 Task: Create a task  Upgrade and migrate company project management to a cloud-based solution , assign it to team member softage.4@softage.net in the project AgileOpus and update the status of the task to  On Track  , set the priority of the task to Low
Action: Mouse moved to (86, 61)
Screenshot: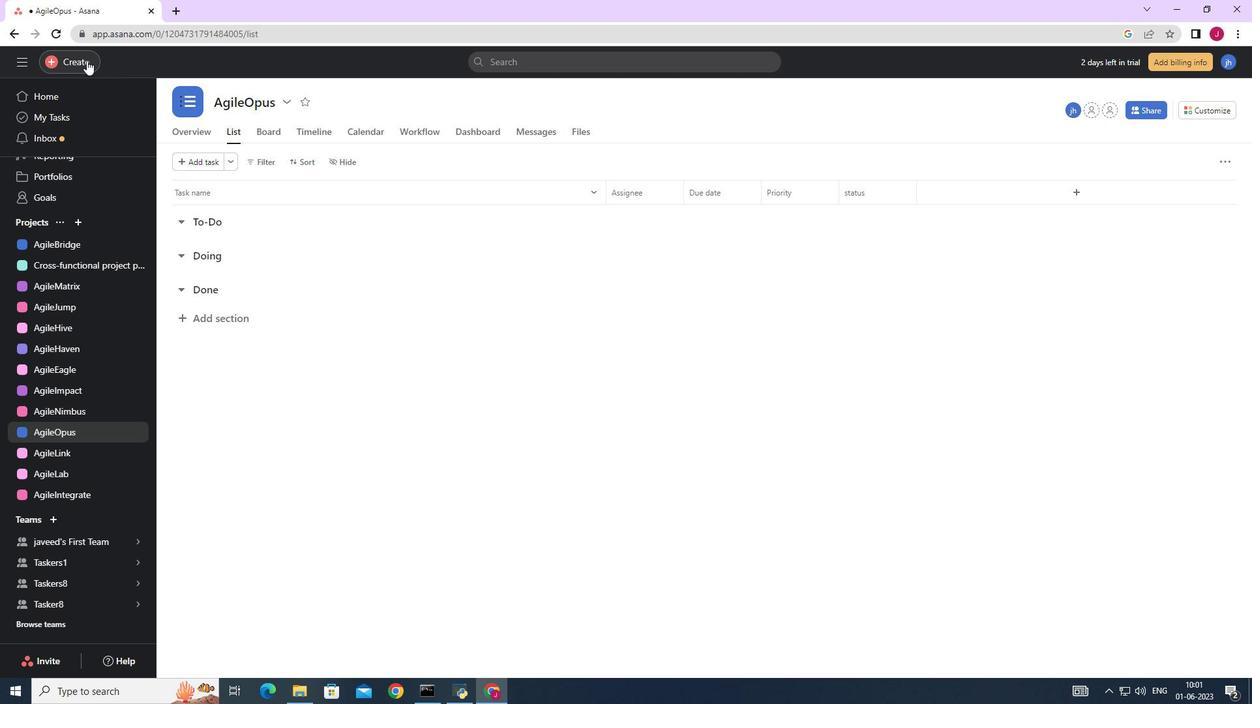 
Action: Mouse pressed left at (86, 61)
Screenshot: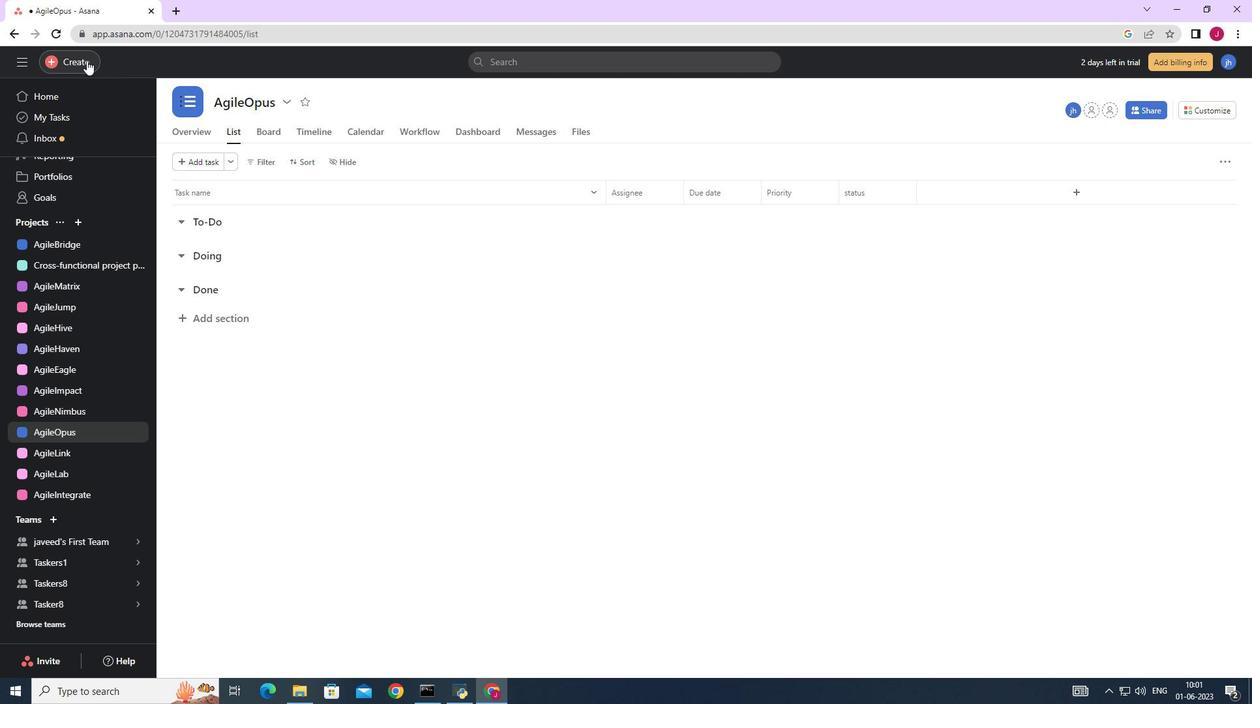 
Action: Mouse moved to (172, 66)
Screenshot: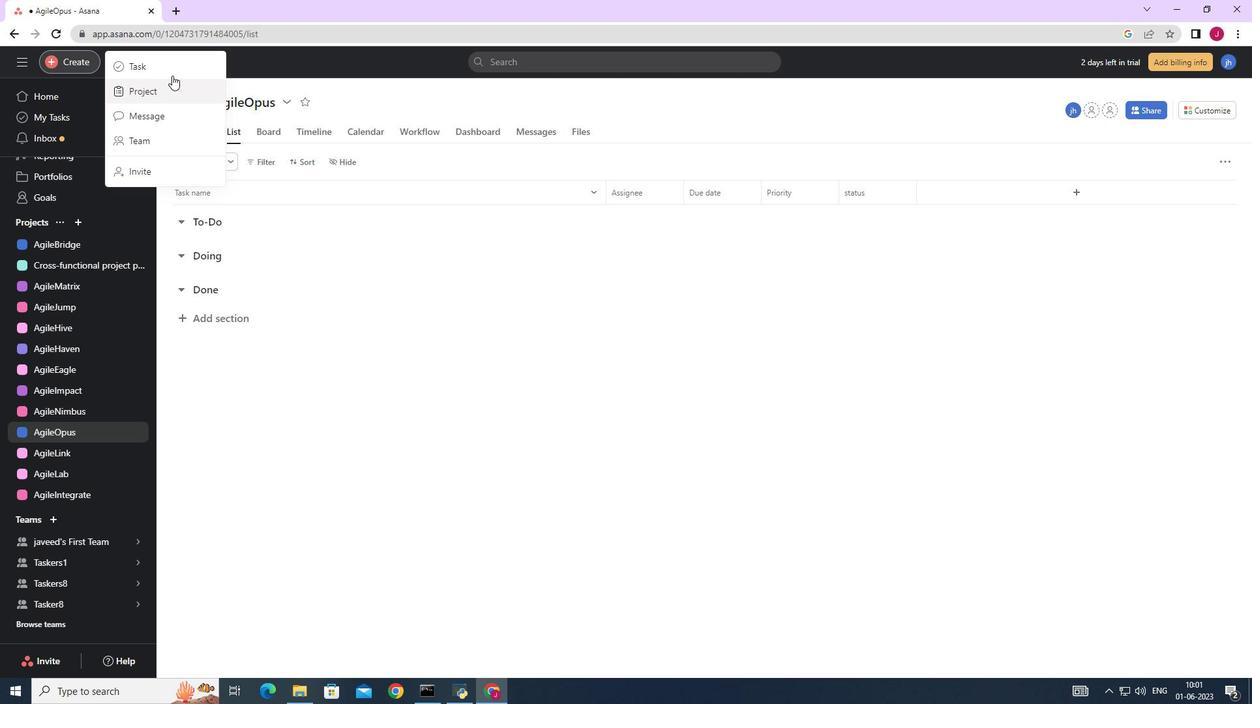 
Action: Mouse pressed left at (172, 66)
Screenshot: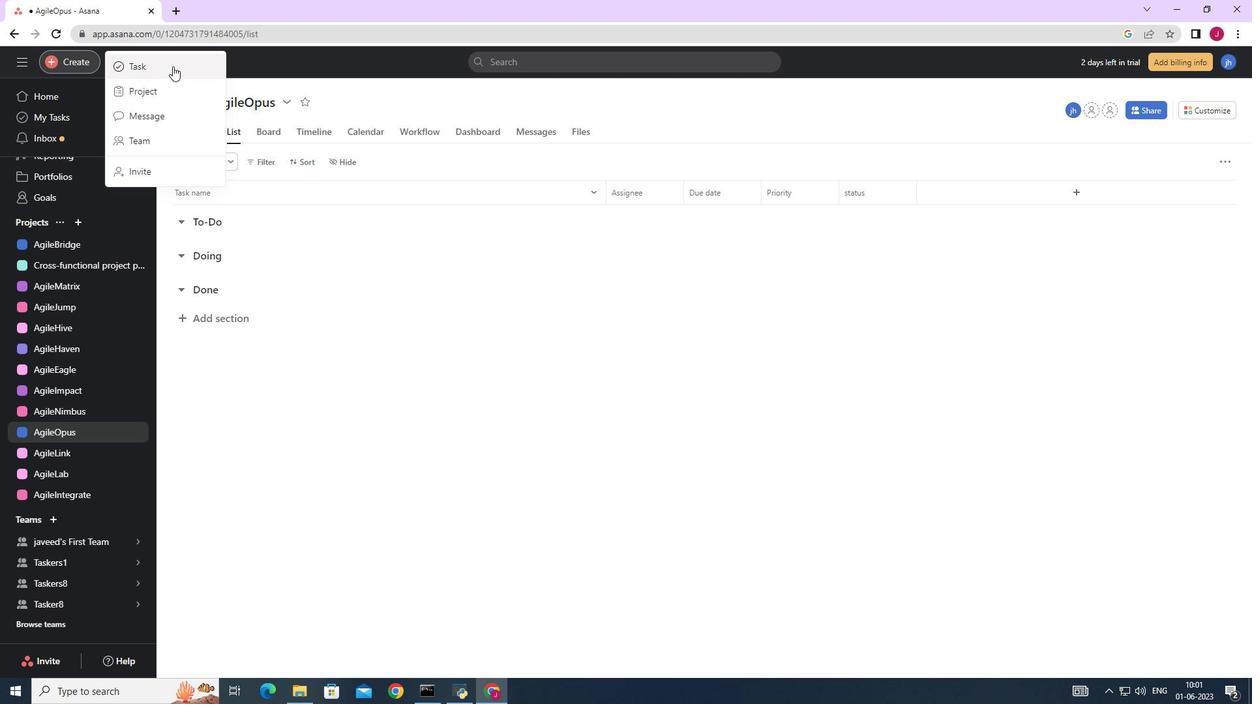 
Action: Mouse moved to (1018, 431)
Screenshot: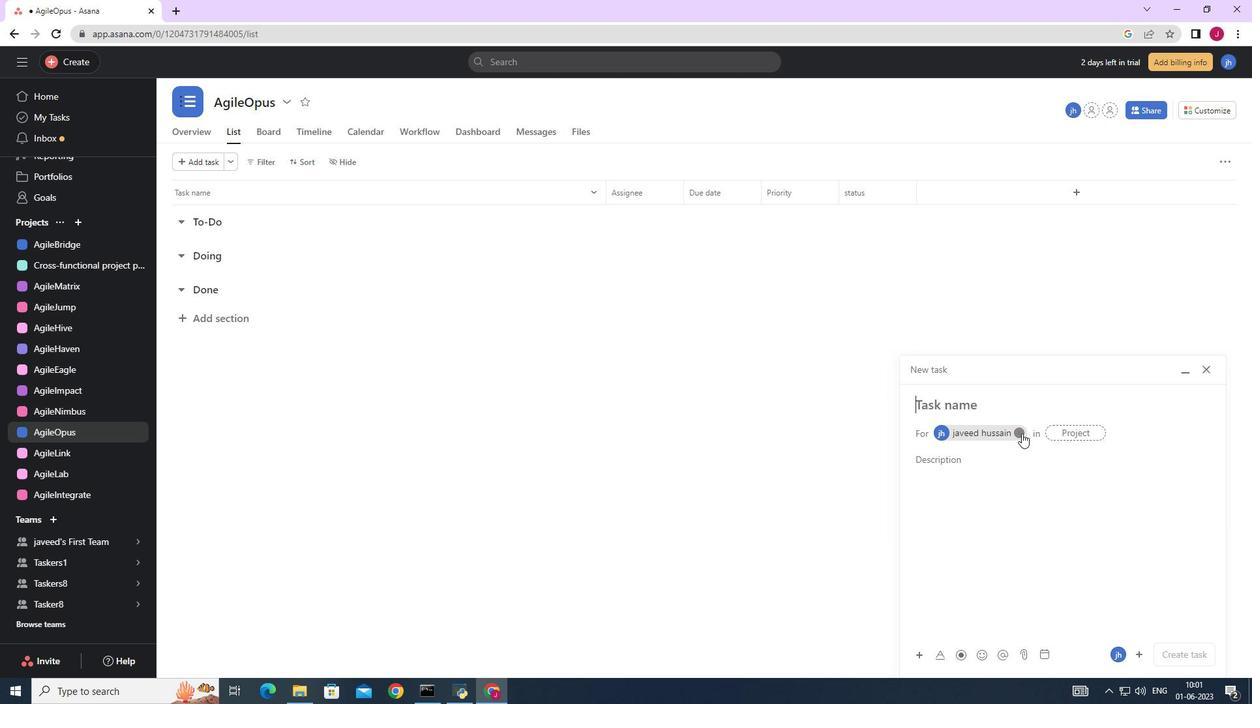 
Action: Mouse pressed left at (1018, 431)
Screenshot: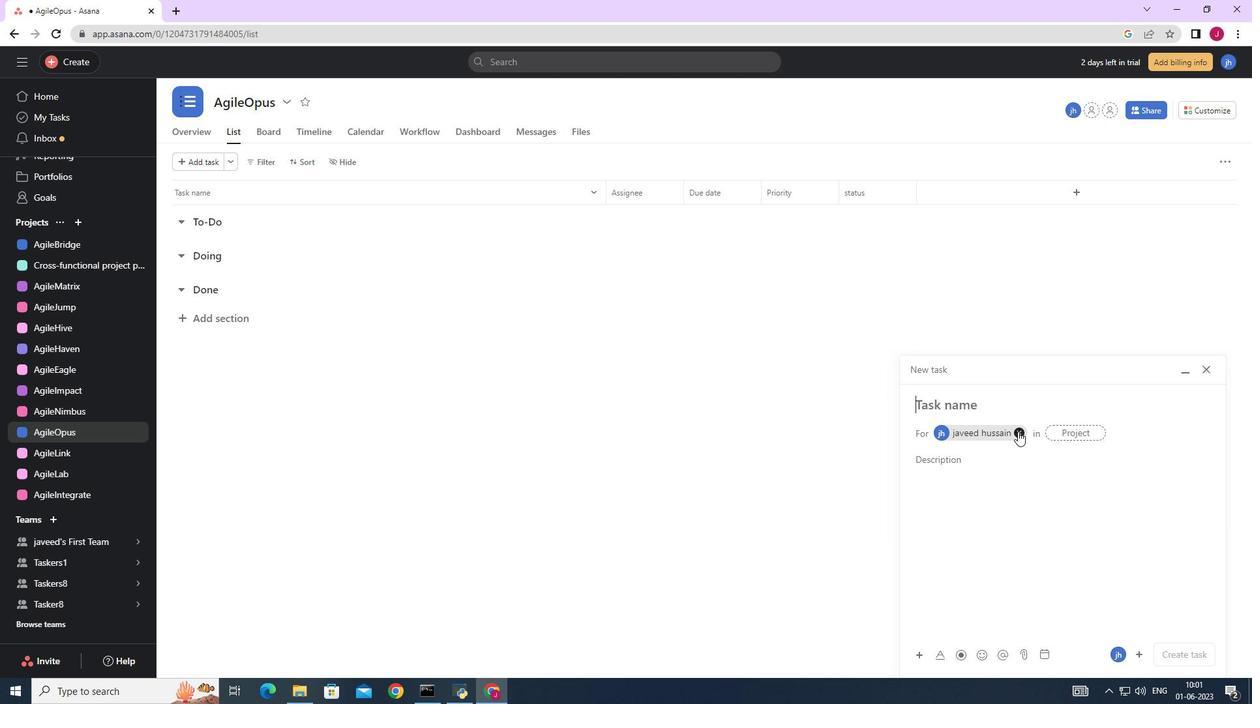 
Action: Mouse moved to (956, 408)
Screenshot: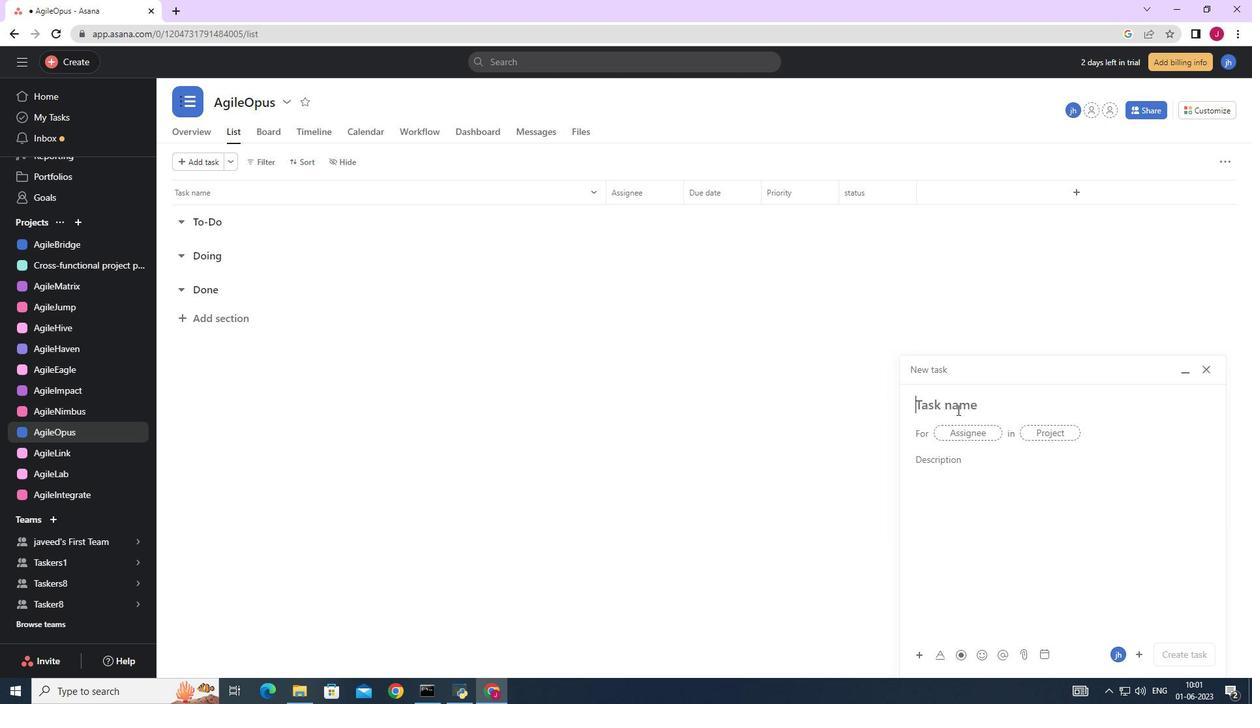 
Action: Mouse pressed left at (956, 408)
Screenshot: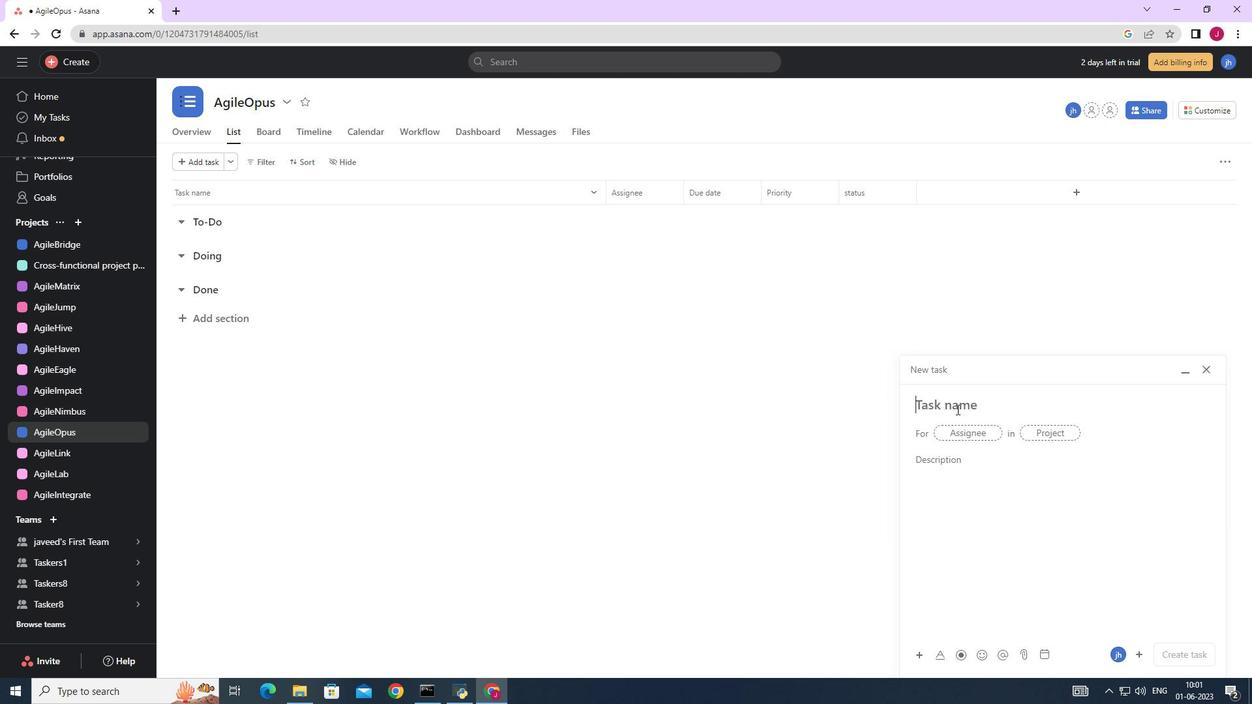 
Action: Key pressed <Key.caps_lock>U<Key.caps_lock>pgrade<Key.space>and<Key.space>migrate<Key.space>company<Key.space>project<Key.space>management<Key.space>to<Key.space>a<Key.space>cloud-based<Key.space>solution
Screenshot: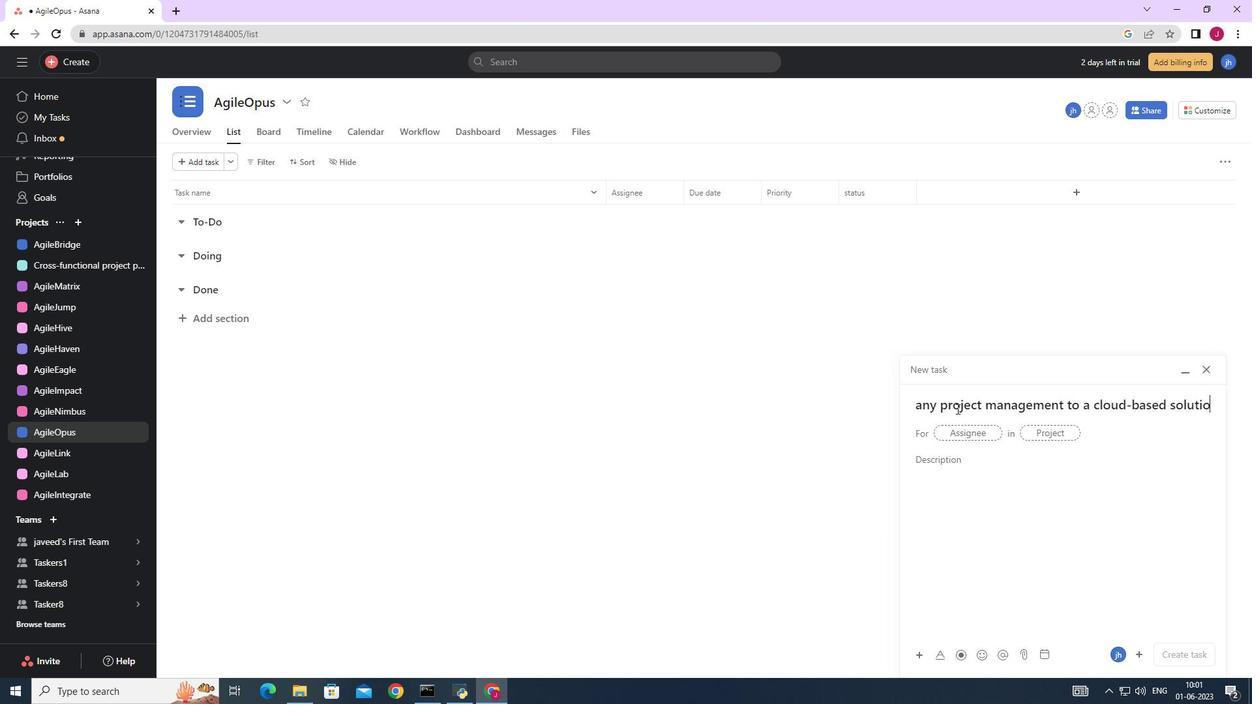 
Action: Mouse moved to (973, 436)
Screenshot: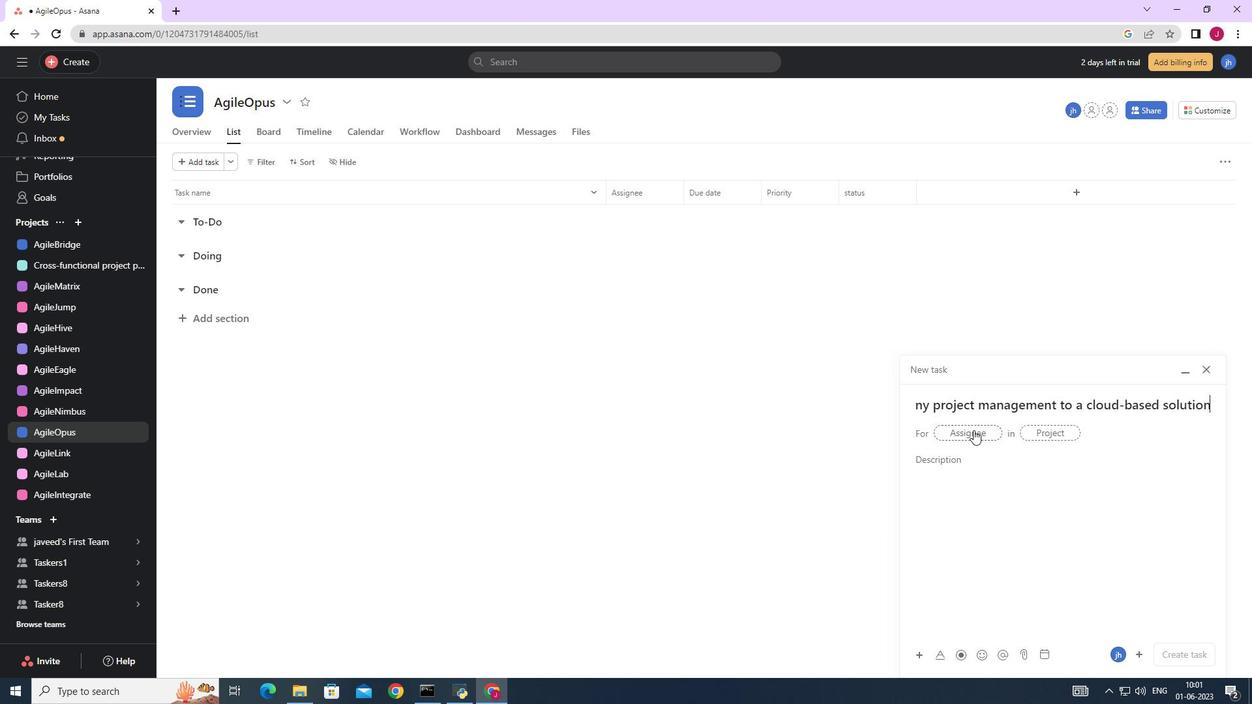 
Action: Mouse pressed left at (973, 436)
Screenshot: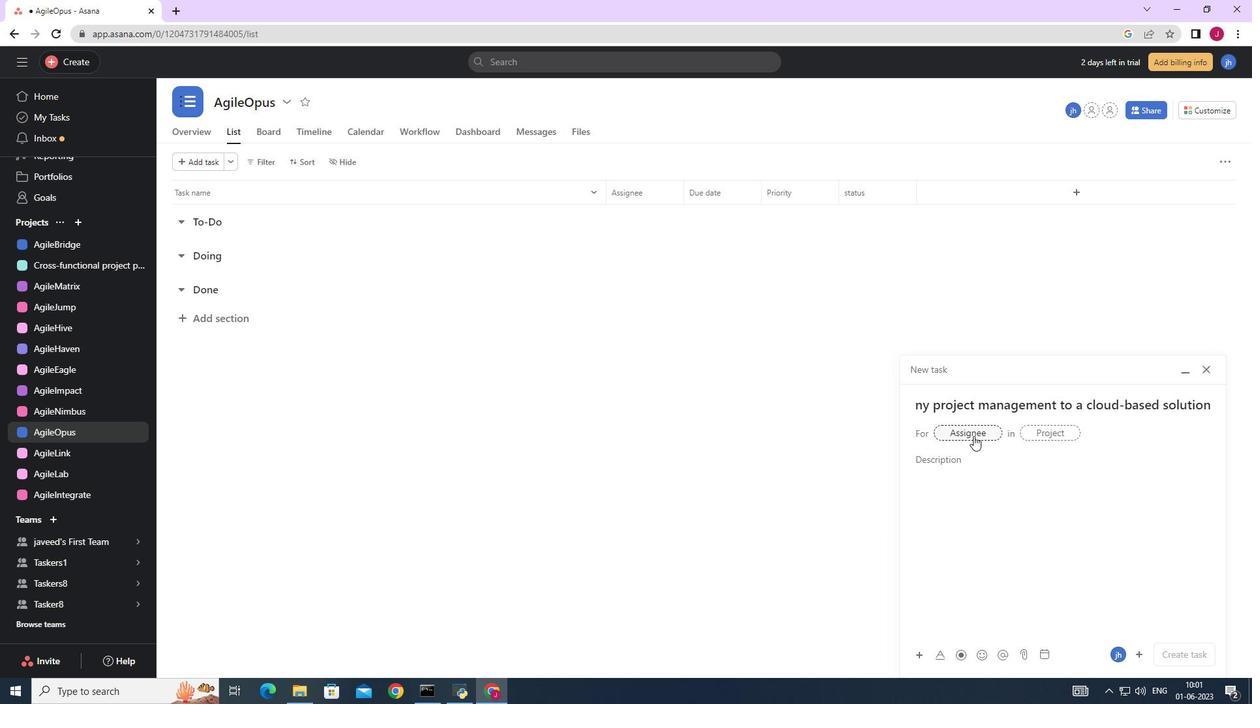 
Action: Key pressed softage.4
Screenshot: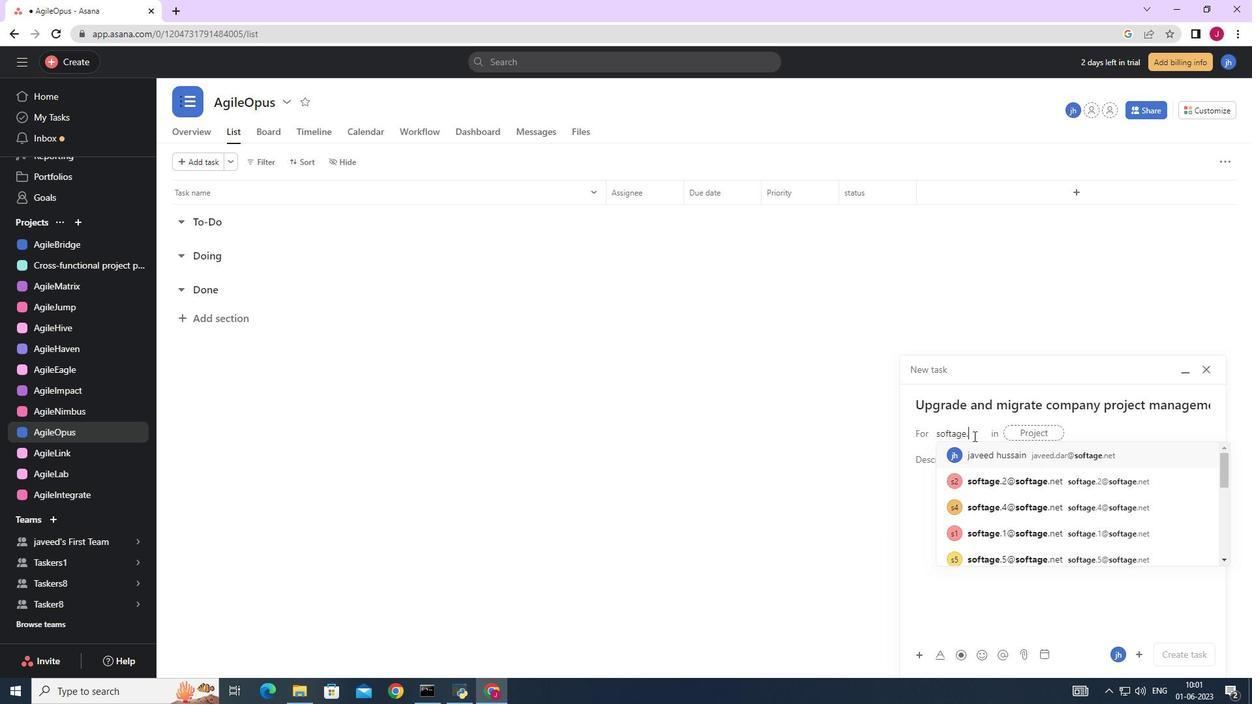 
Action: Mouse moved to (1035, 455)
Screenshot: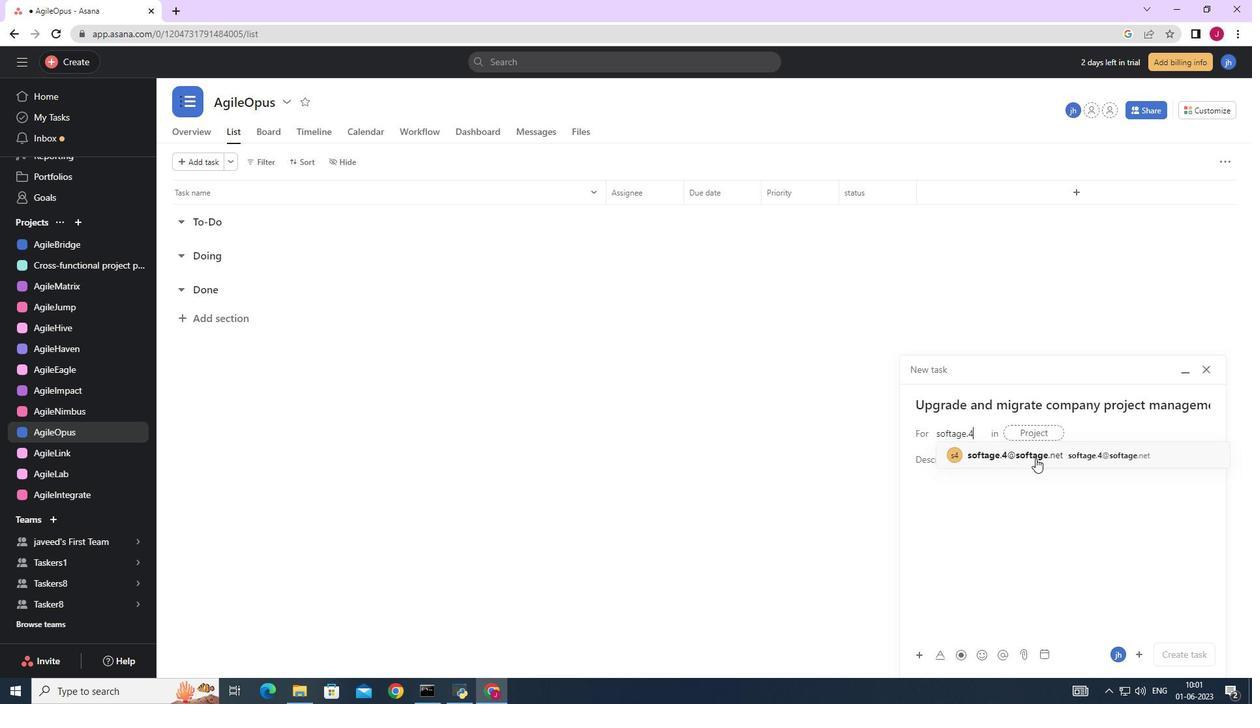 
Action: Mouse pressed left at (1035, 455)
Screenshot: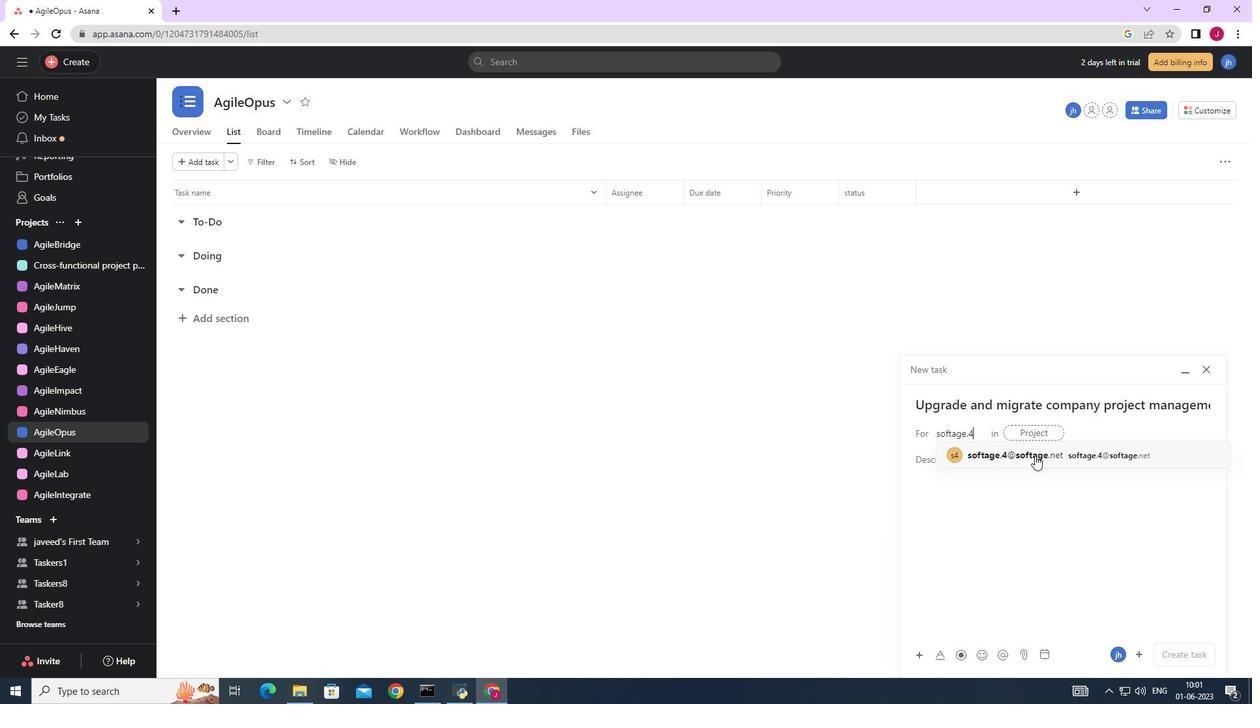 
Action: Mouse moved to (859, 449)
Screenshot: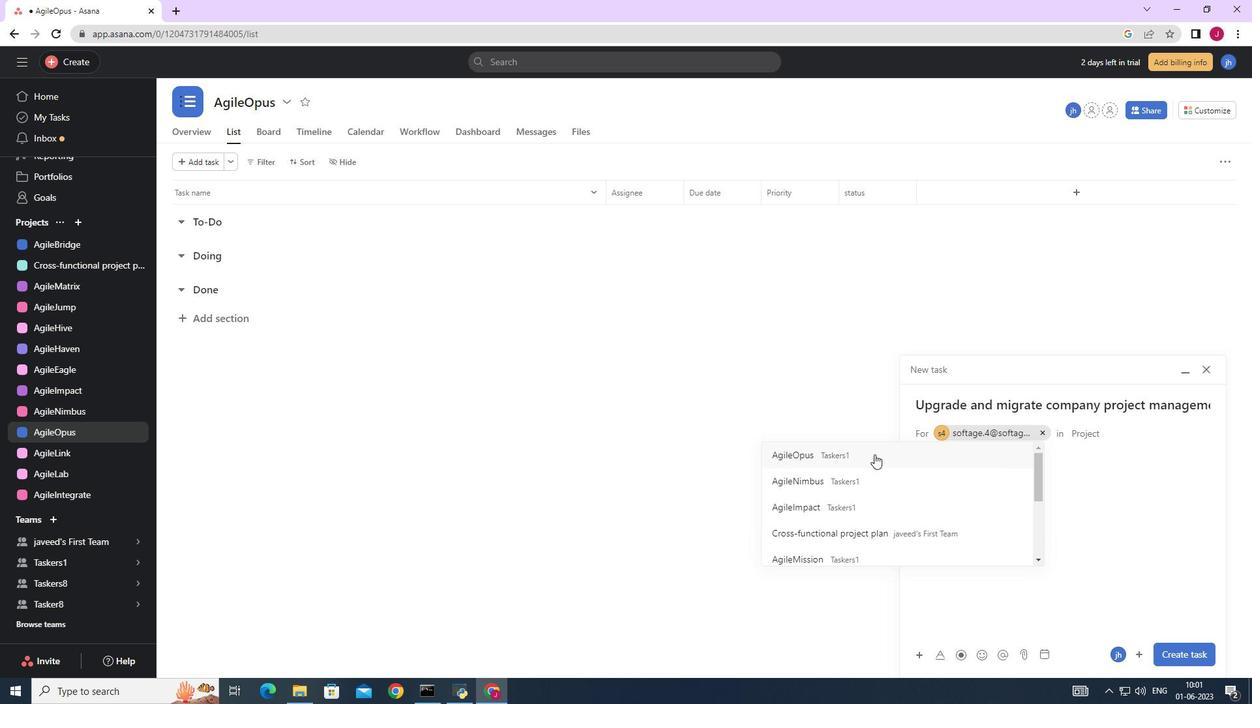 
Action: Mouse pressed left at (859, 449)
Screenshot: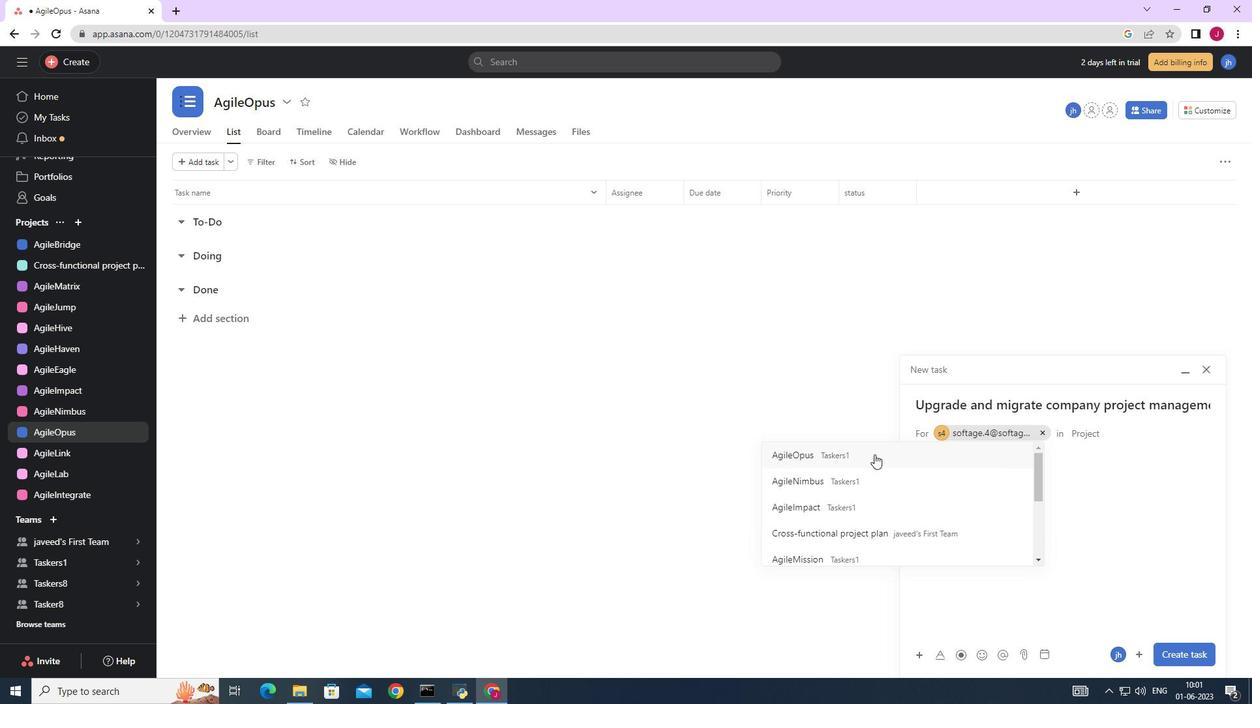 
Action: Mouse moved to (984, 466)
Screenshot: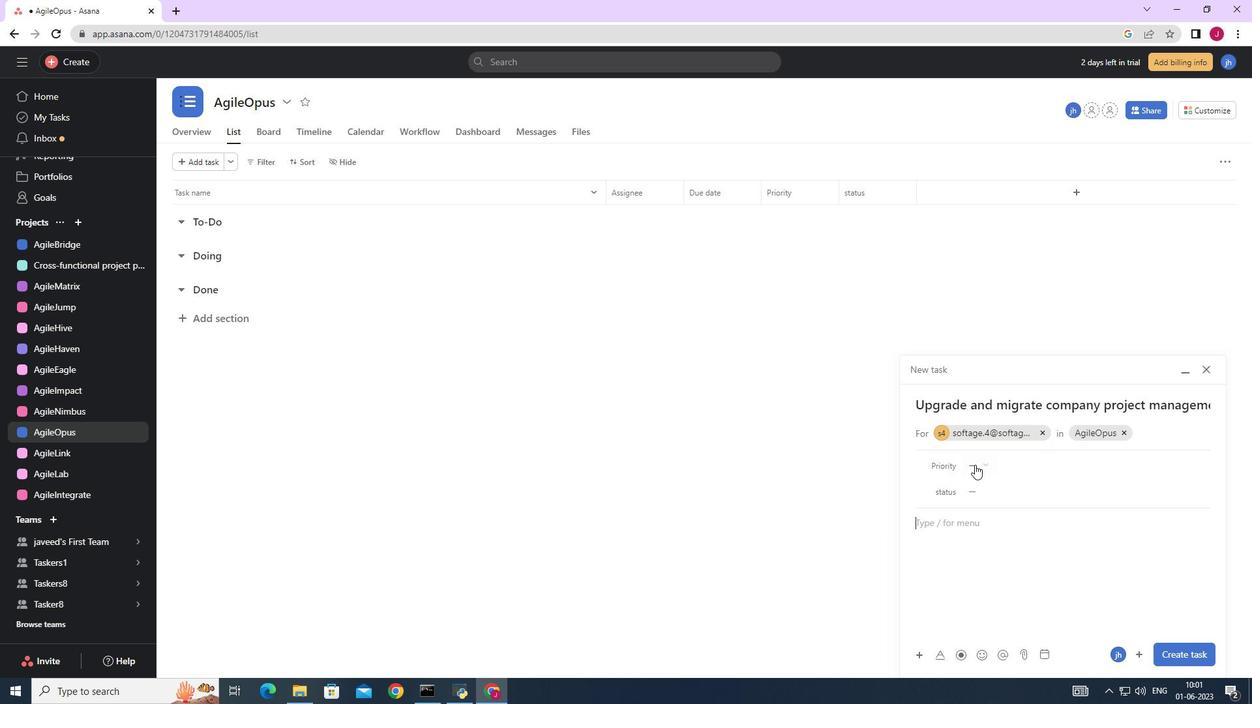 
Action: Mouse pressed left at (984, 466)
Screenshot: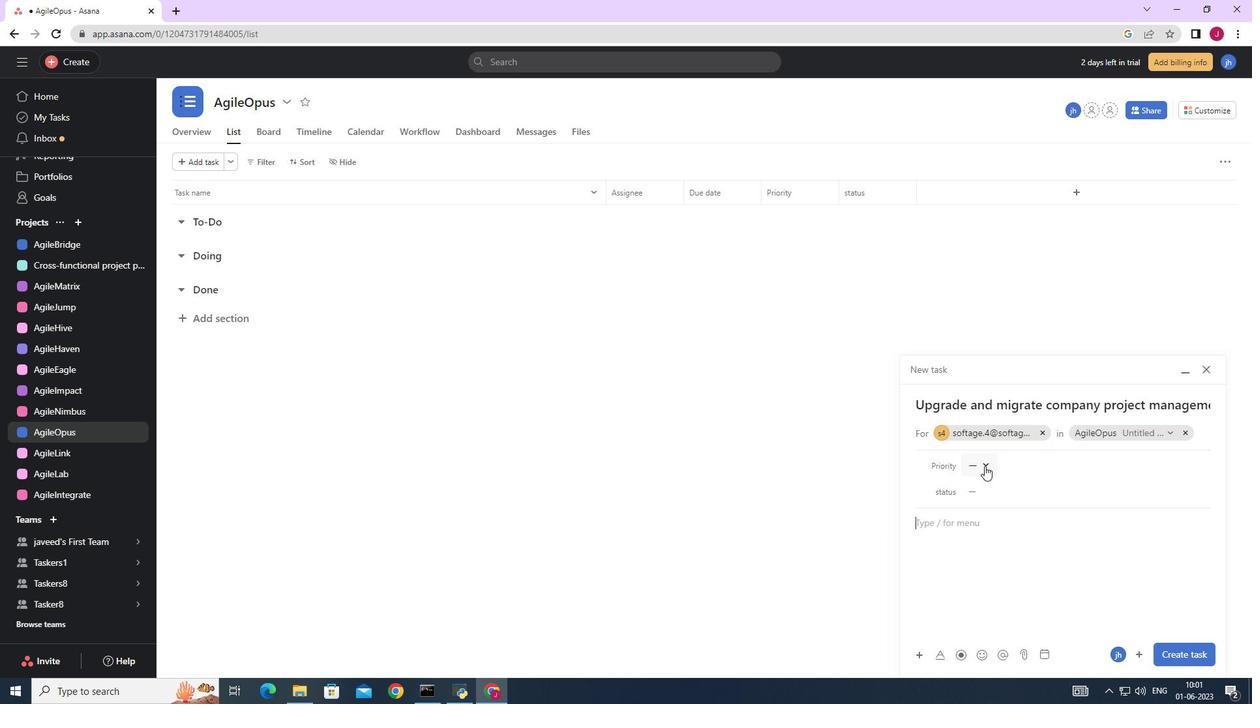 
Action: Mouse moved to (1007, 554)
Screenshot: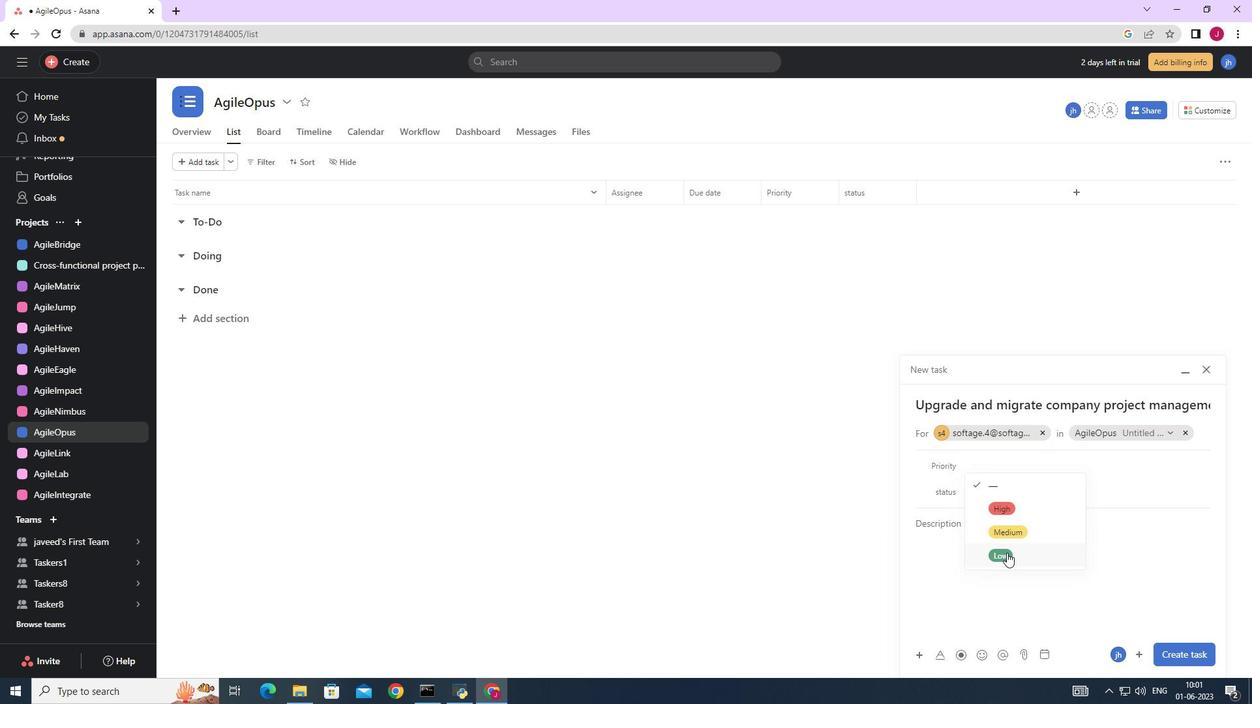 
Action: Mouse pressed left at (1007, 554)
Screenshot: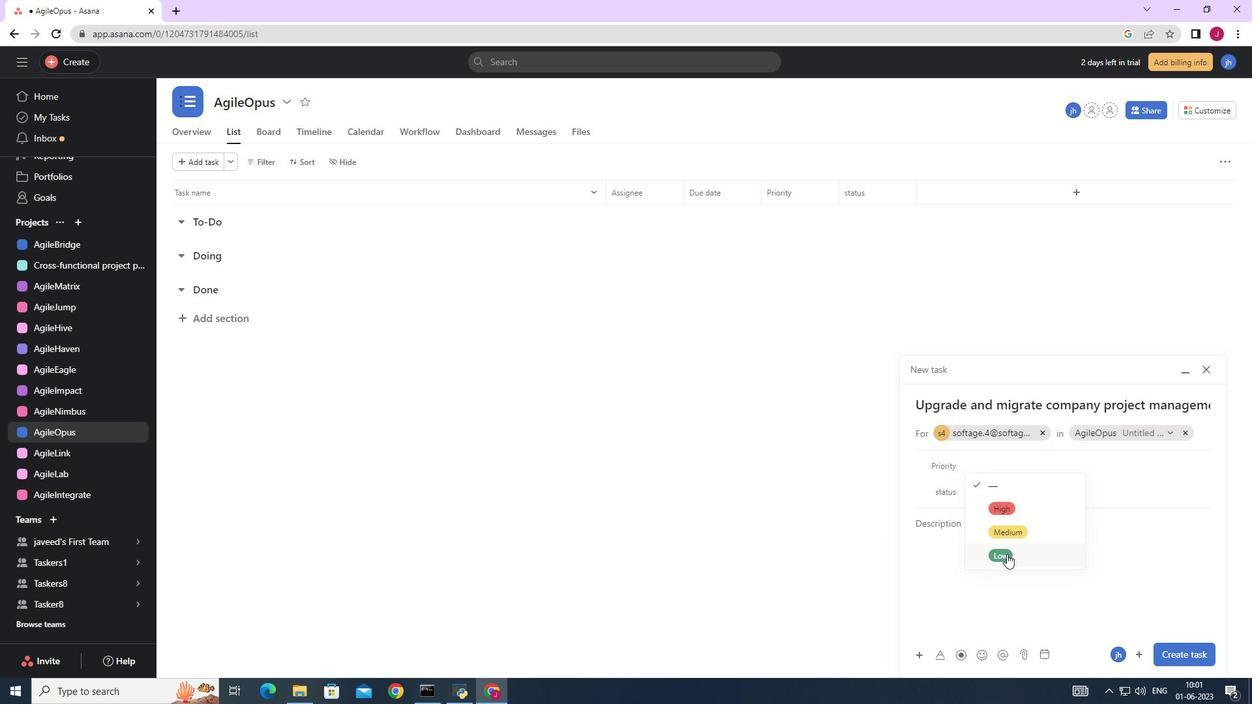 
Action: Mouse moved to (987, 489)
Screenshot: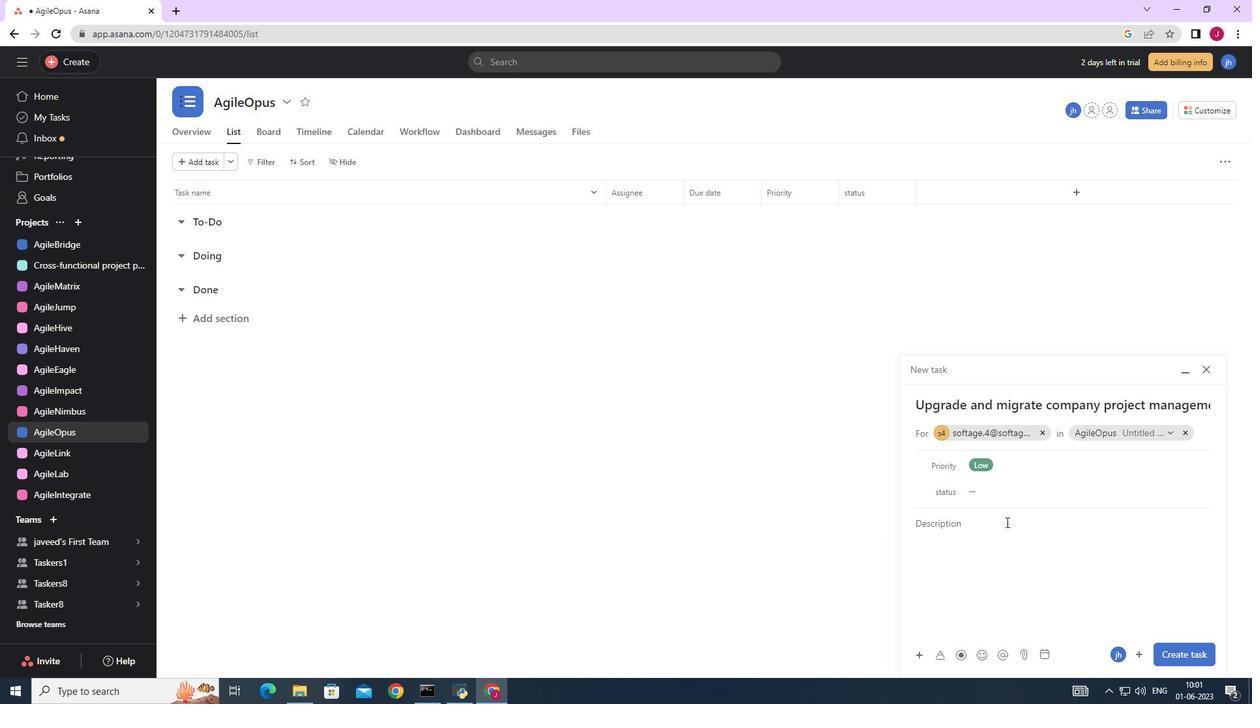 
Action: Mouse pressed left at (987, 489)
Screenshot: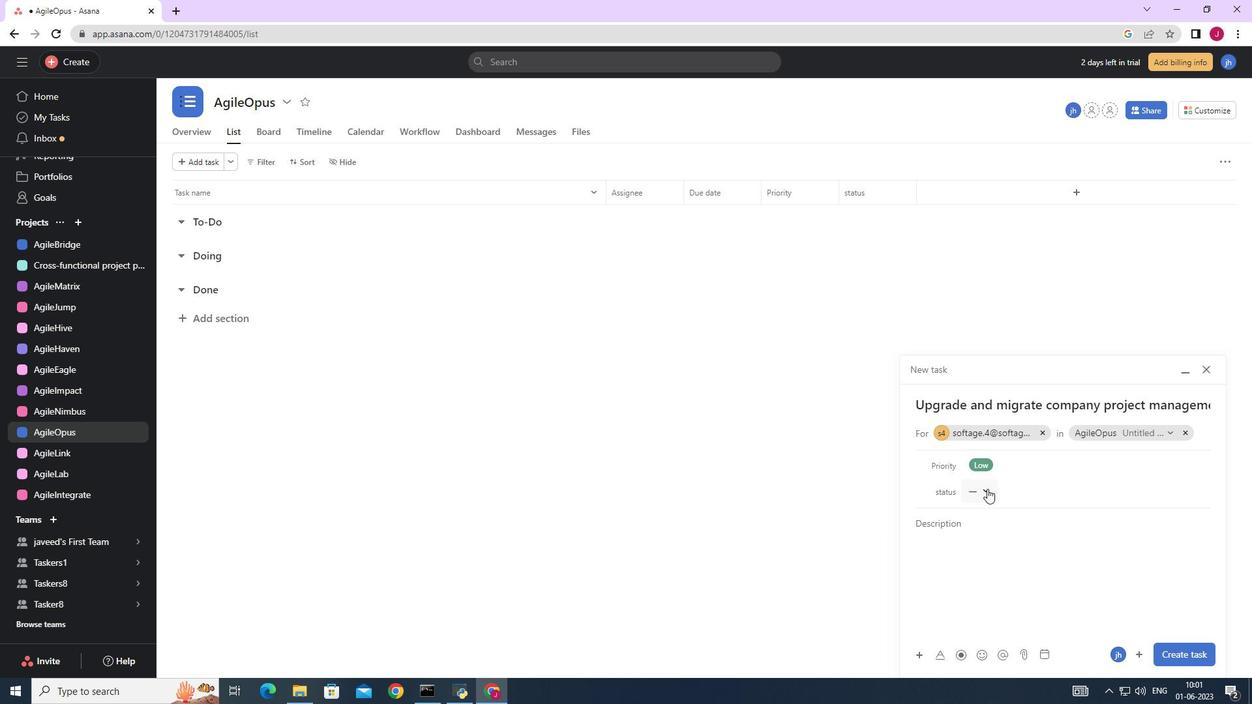 
Action: Mouse moved to (1011, 532)
Screenshot: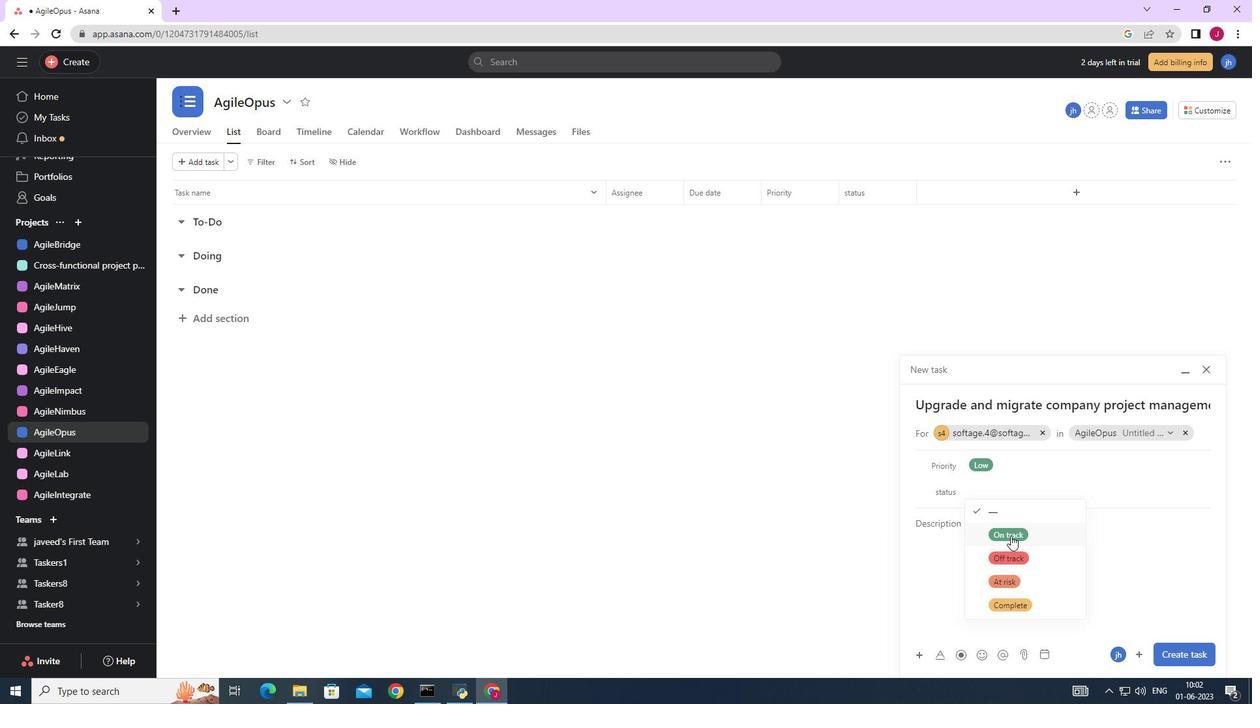 
Action: Mouse pressed left at (1011, 532)
Screenshot: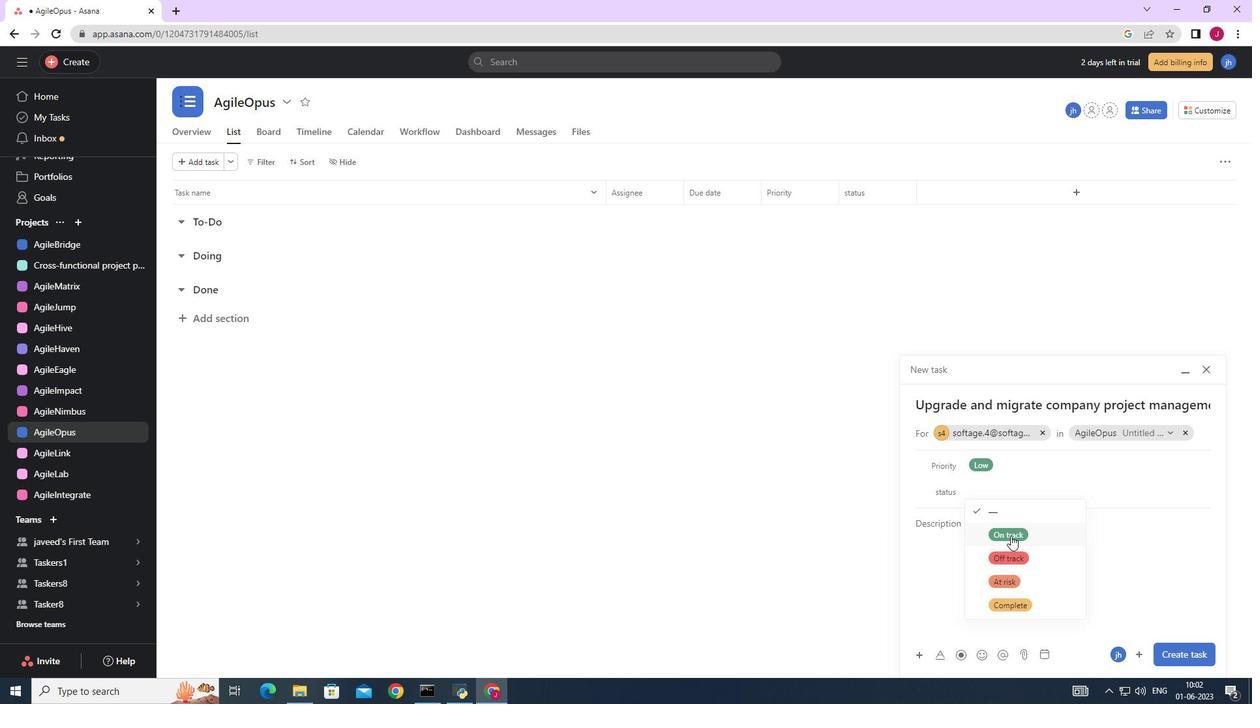 
Action: Mouse moved to (1196, 654)
Screenshot: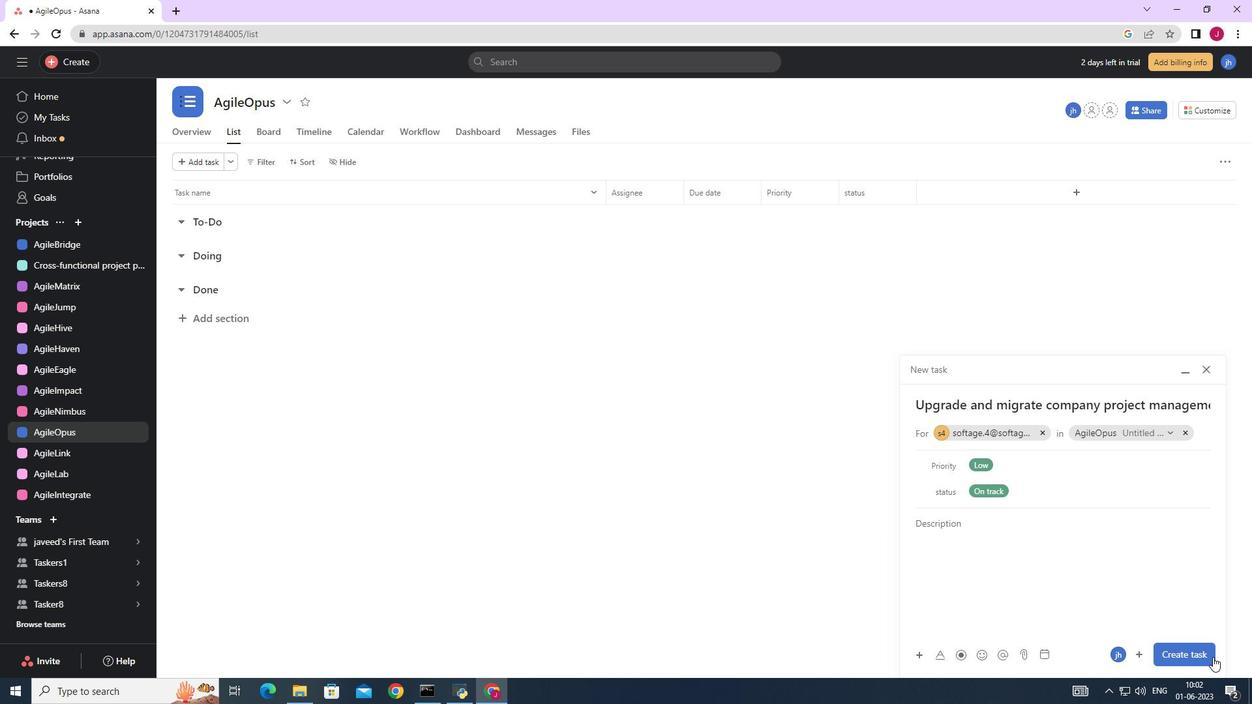 
Action: Mouse pressed left at (1196, 654)
Screenshot: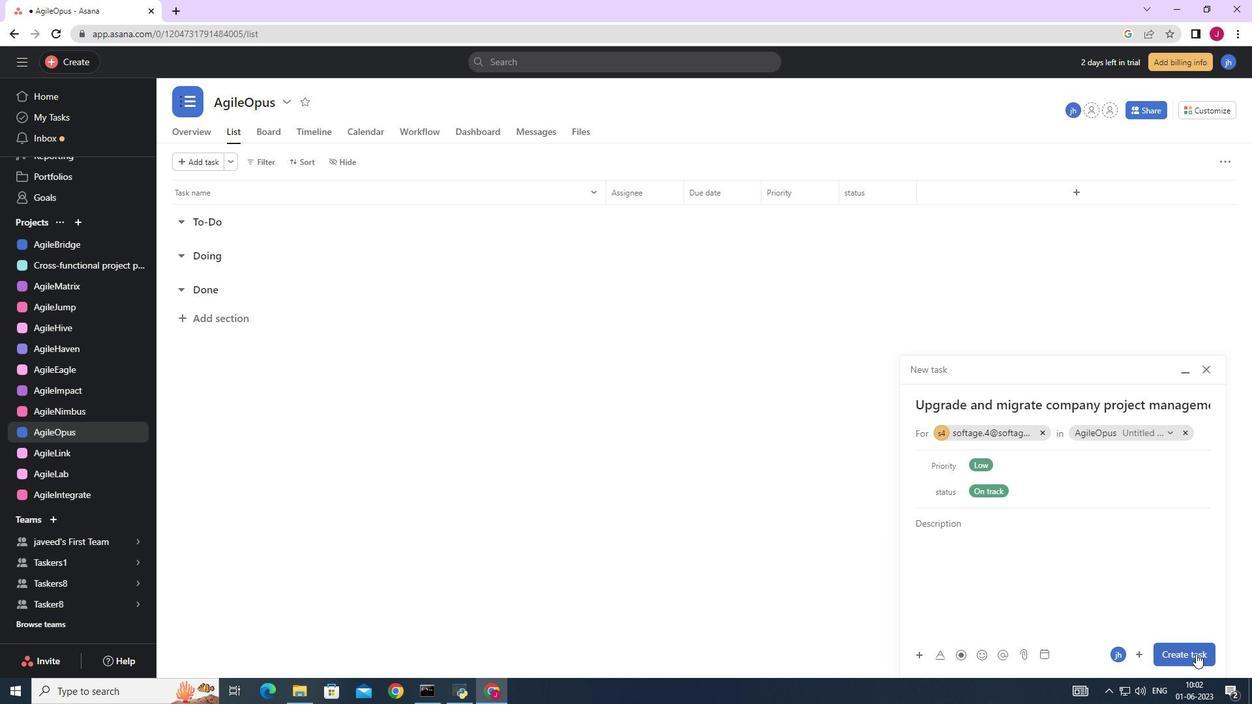 
Action: Mouse moved to (941, 525)
Screenshot: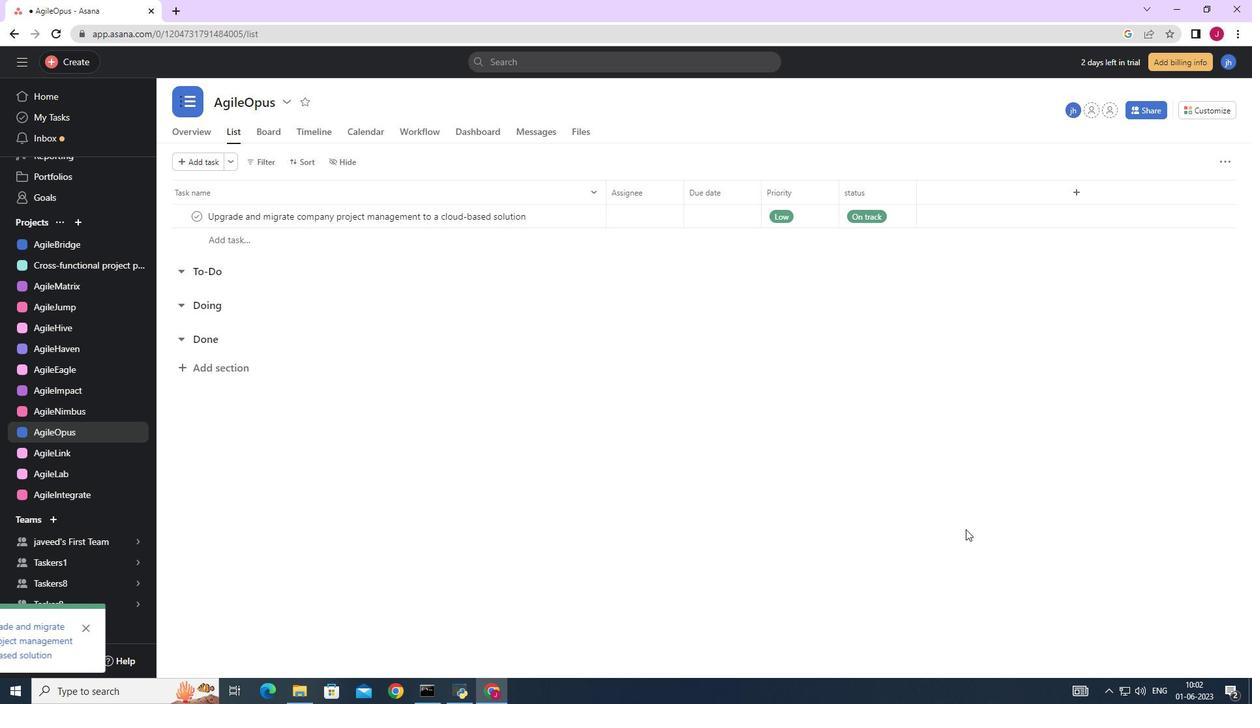 
